 Task: Add a signature Jennifer Adams containing Best wishes for a happy National Nurses Day, Jennifer Adams to email address softage.2@softage.net and add a folder Financial aid
Action: Mouse moved to (1031, 145)
Screenshot: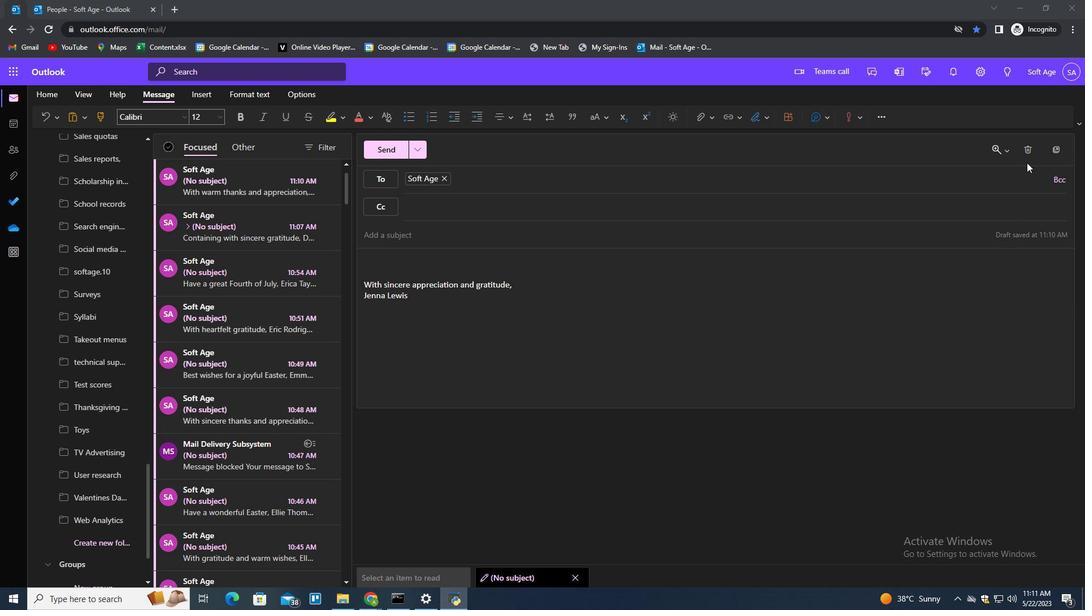 
Action: Mouse pressed left at (1031, 145)
Screenshot: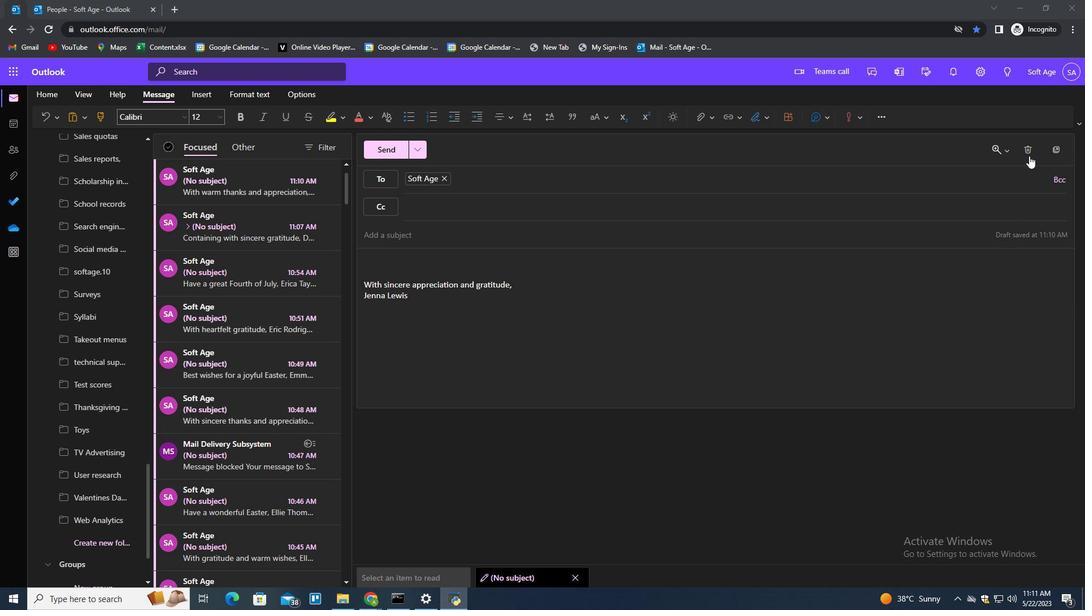 
Action: Mouse moved to (547, 339)
Screenshot: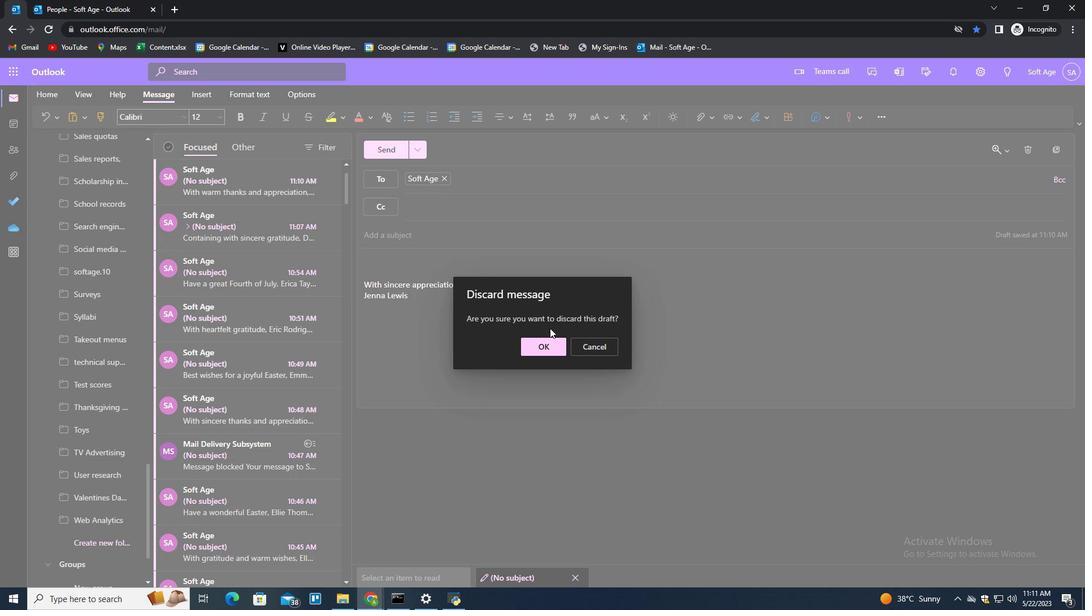 
Action: Mouse pressed left at (547, 339)
Screenshot: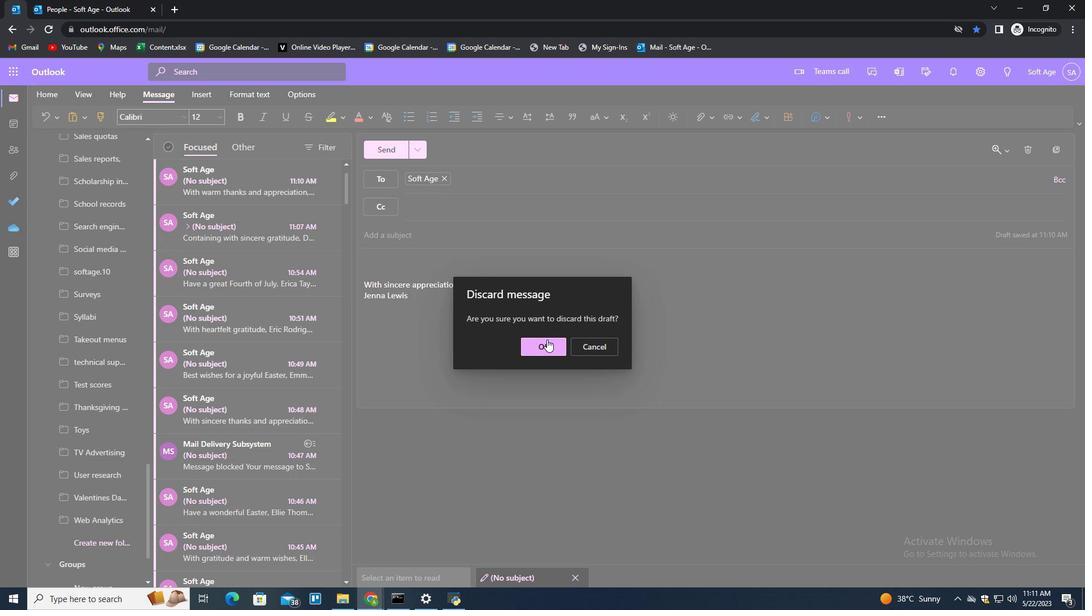 
Action: Mouse moved to (490, 257)
Screenshot: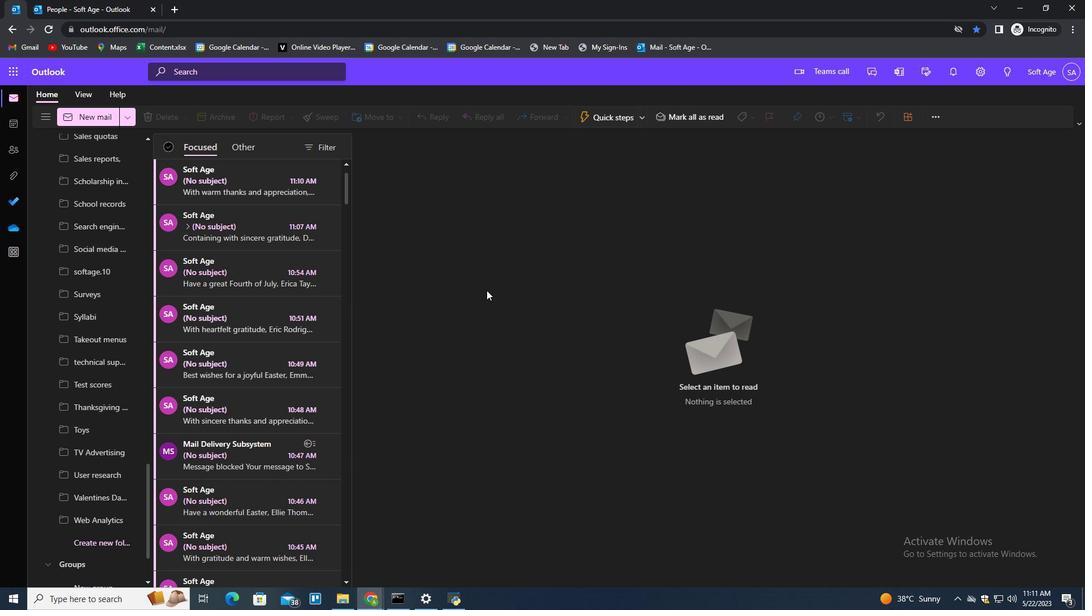 
Action: Mouse pressed left at (490, 257)
Screenshot: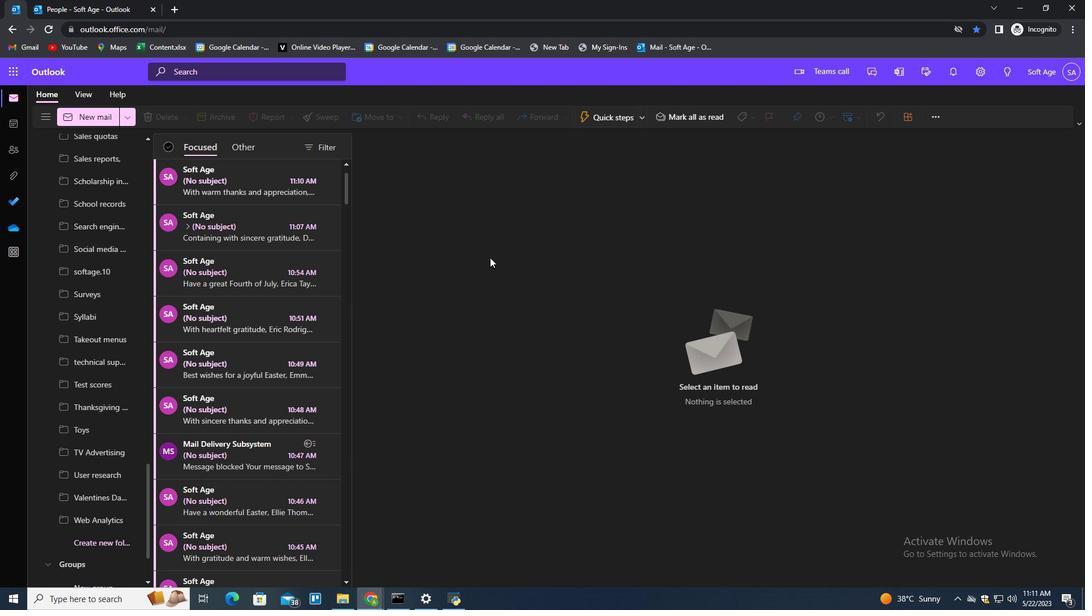 
Action: Key pressed n
Screenshot: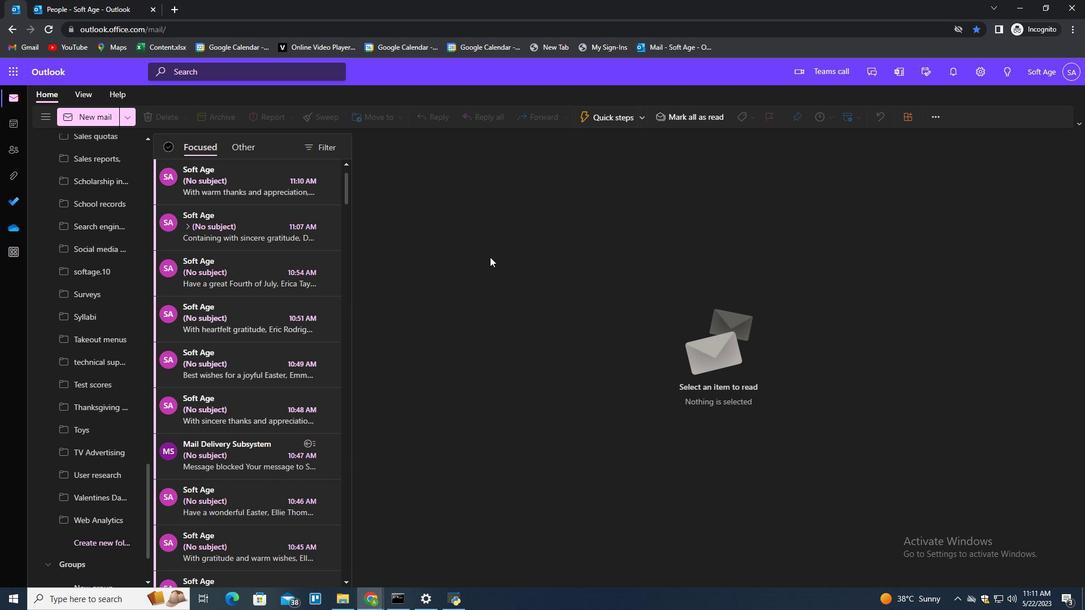 
Action: Mouse moved to (750, 119)
Screenshot: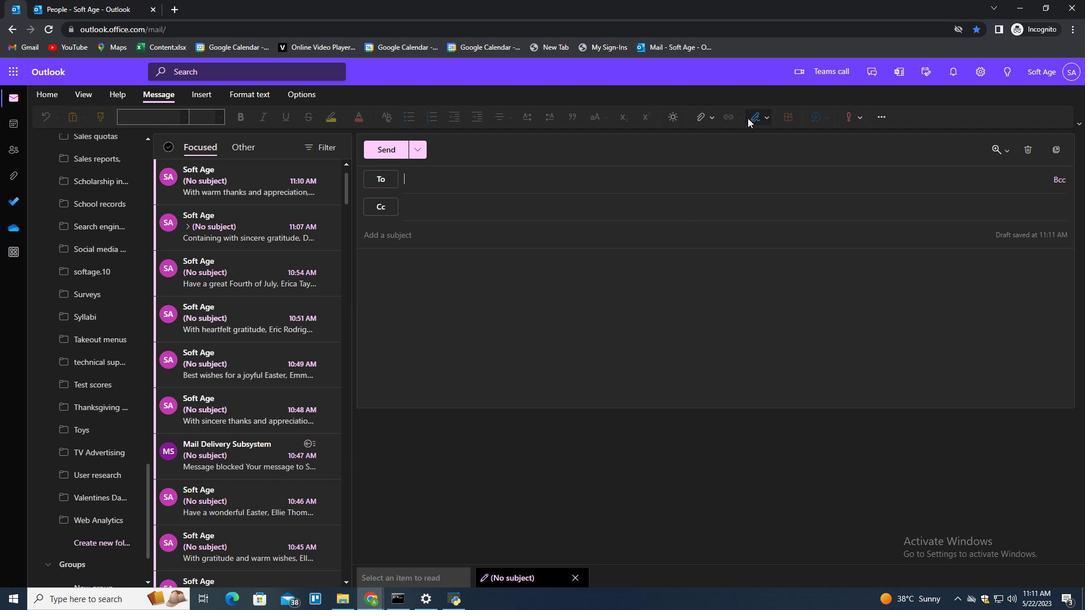 
Action: Mouse pressed left at (750, 119)
Screenshot: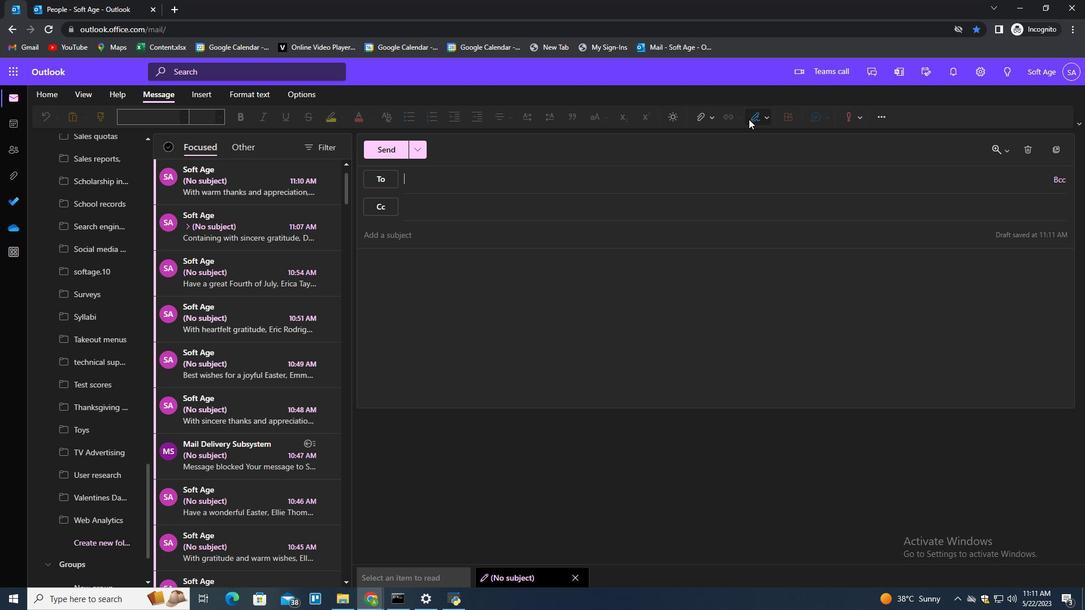 
Action: Mouse moved to (737, 157)
Screenshot: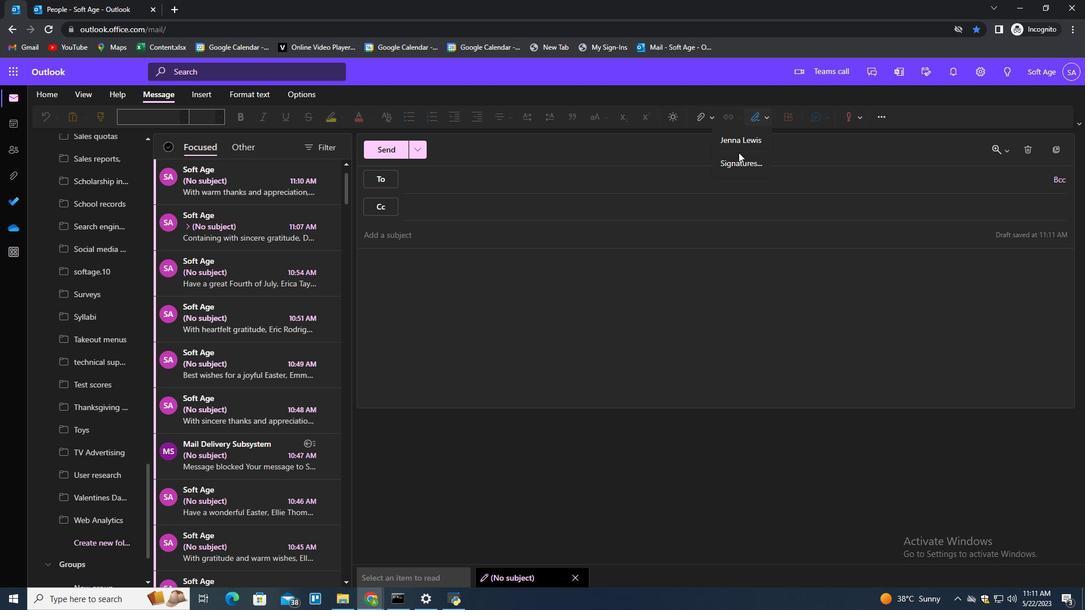 
Action: Mouse pressed left at (737, 157)
Screenshot: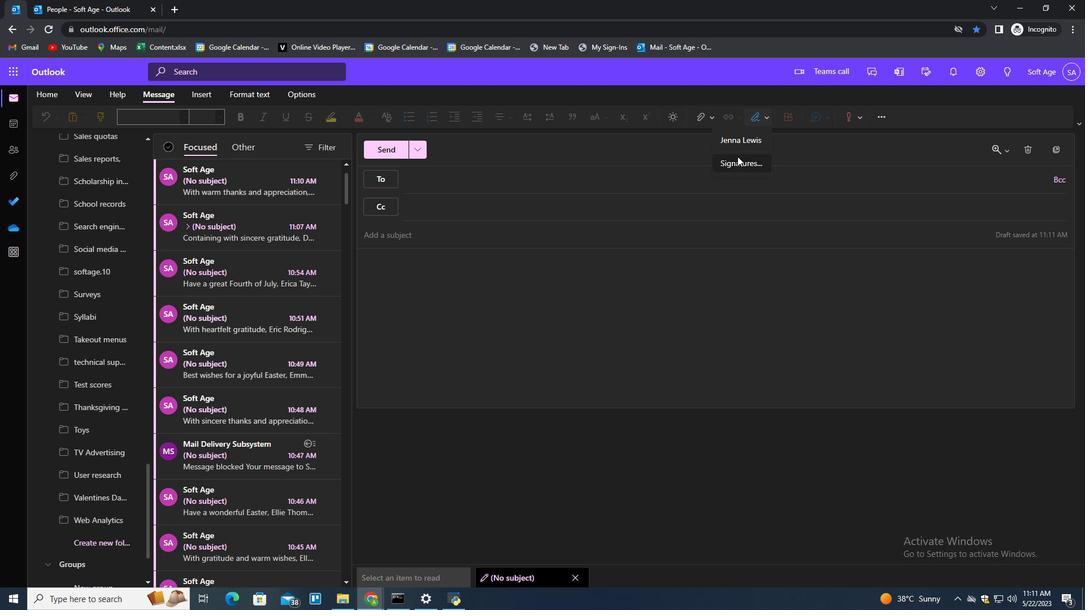 
Action: Mouse moved to (737, 158)
Screenshot: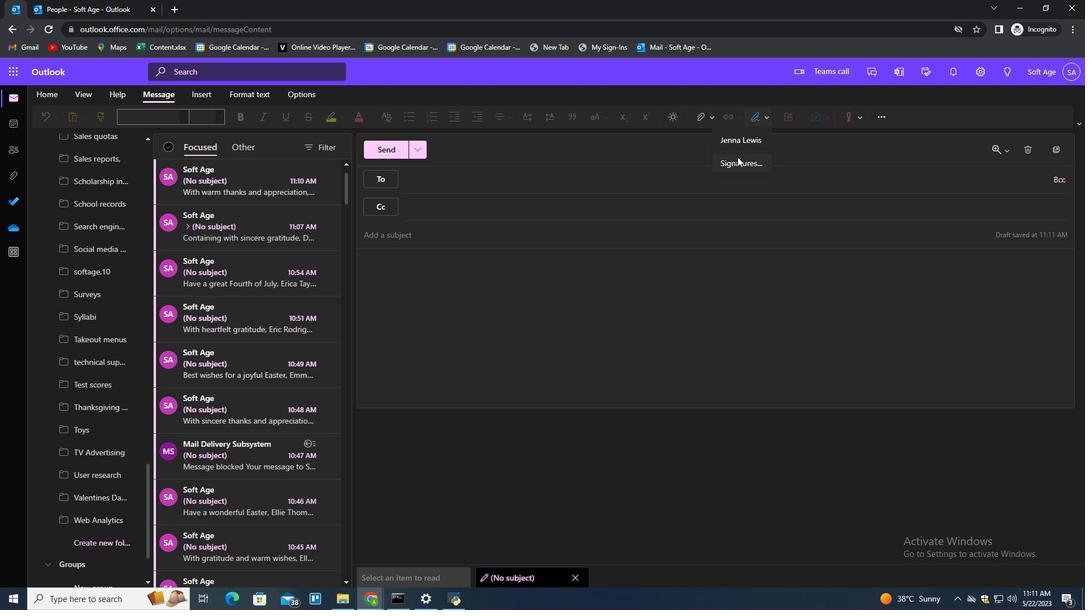 
Action: Mouse pressed left at (737, 158)
Screenshot: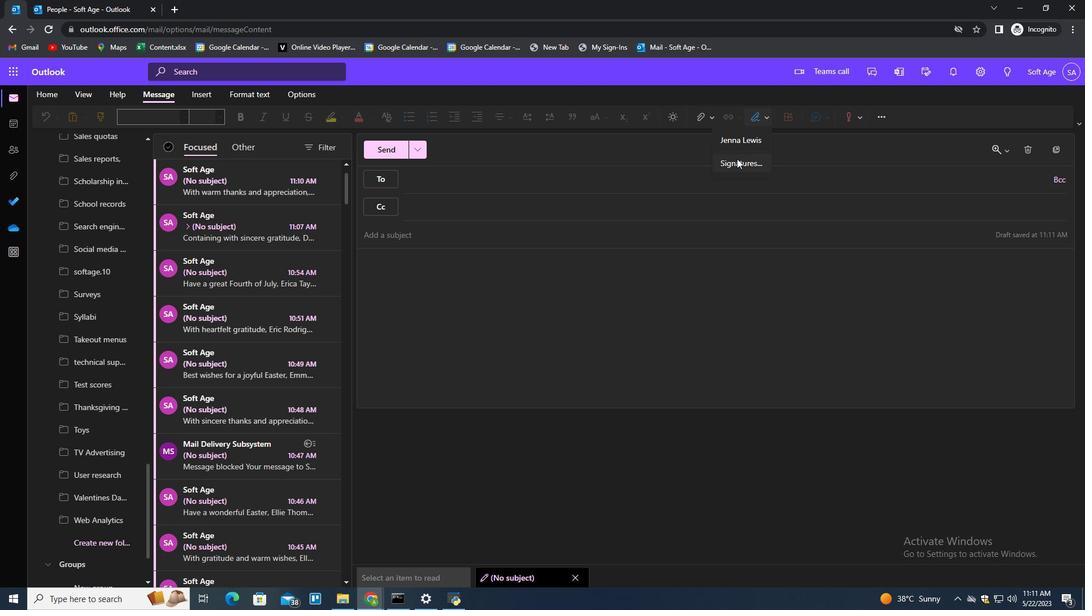 
Action: Mouse moved to (764, 201)
Screenshot: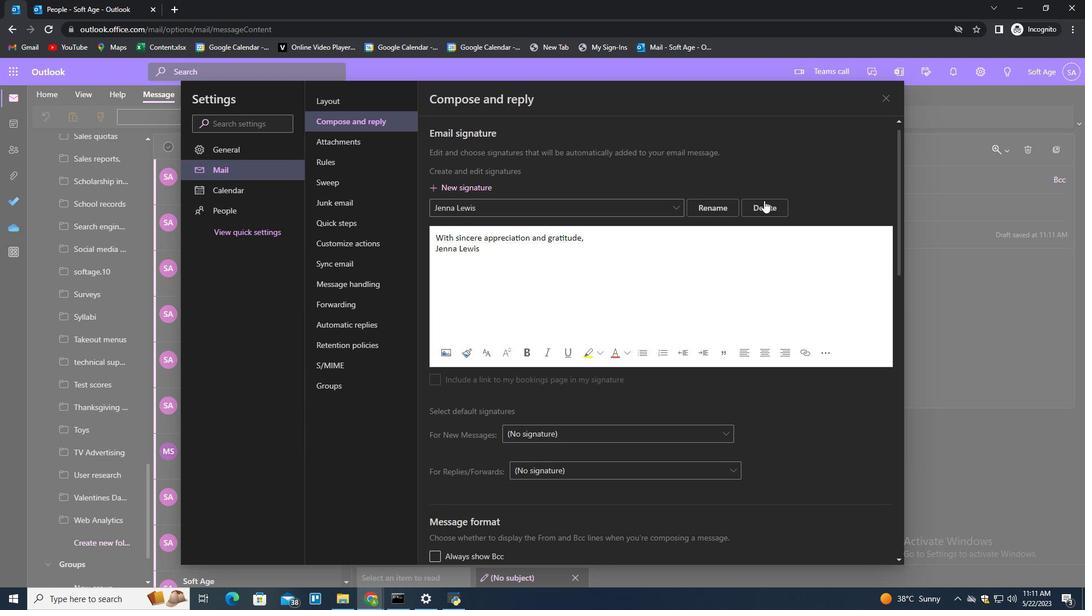 
Action: Mouse pressed left at (764, 201)
Screenshot: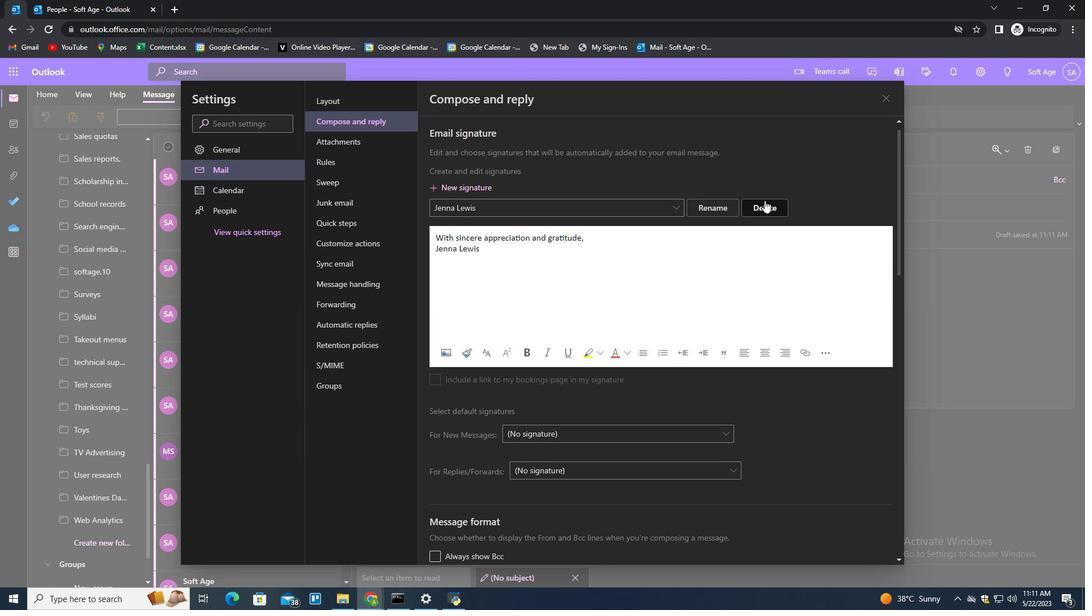 
Action: Mouse moved to (765, 207)
Screenshot: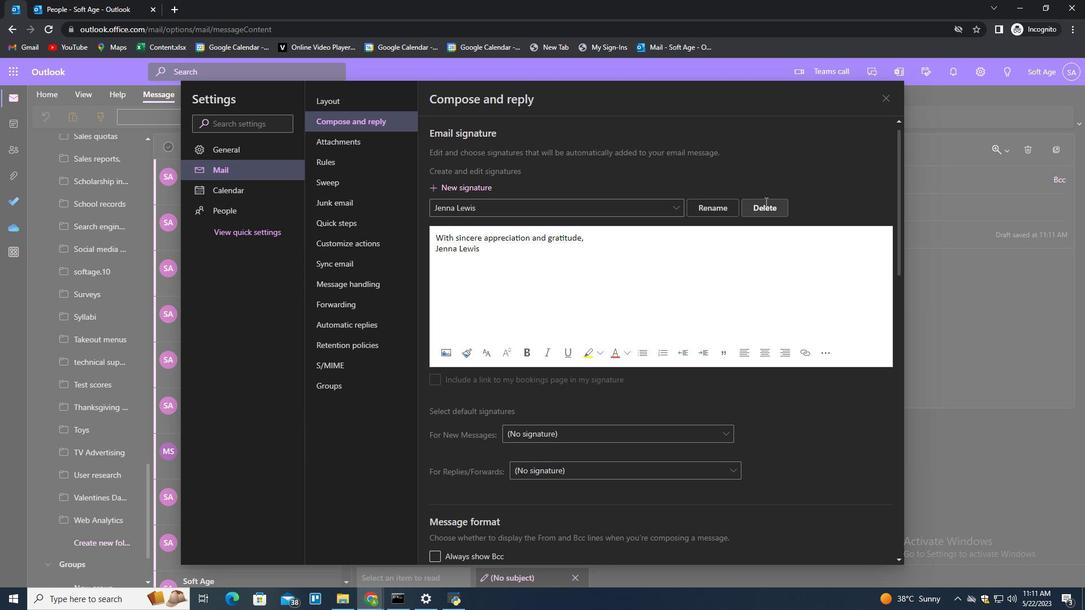 
Action: Mouse pressed left at (765, 207)
Screenshot: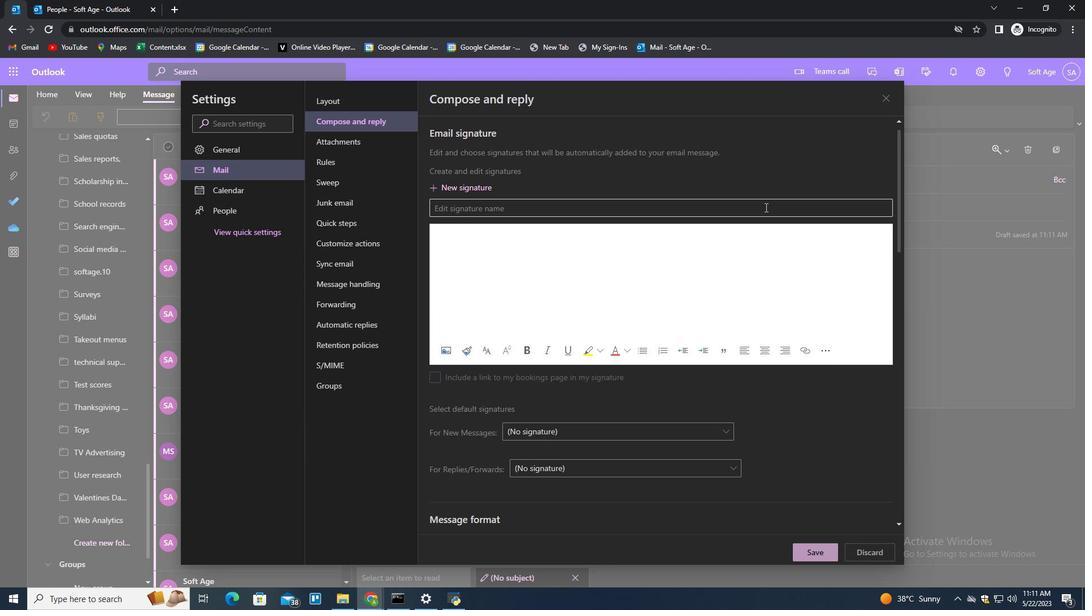 
Action: Mouse moved to (763, 205)
Screenshot: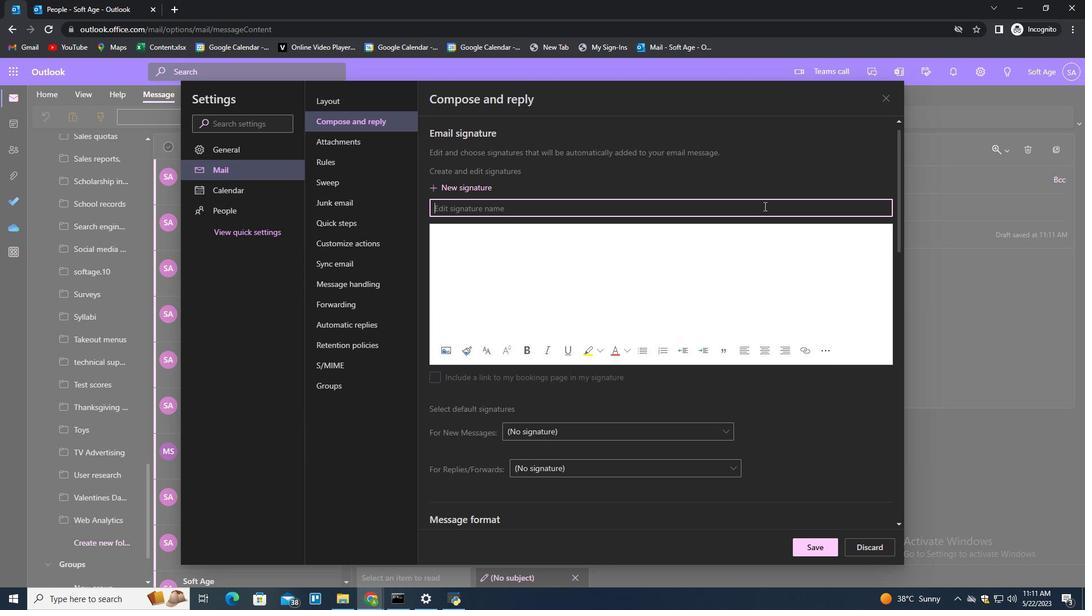 
Action: Key pressed <Key.shift>Jennifer<Key.space><Key.shift><Key.shift><Key.shift><Key.shift>Adams<Key.tab><Key.shift><Key.shift><Key.shift><Key.shift><Key.shift><Key.shift><Key.shift><Key.shift><Key.shift><Key.shift><Key.shift><Key.shift>Bs<Key.backspace>est<Key.space>wishes<Key.space>for<Key.space>a<Key.space>happy<Key.space><Key.shift>Natin<Key.backspace>onal<Key.space><Key.shift>Day,<Key.shift_r><Key.enter><Key.shift>Jennifer<Key.space><Key.shift><Key.shift><Key.shift><Key.shift><Key.shift>Adams
Screenshot: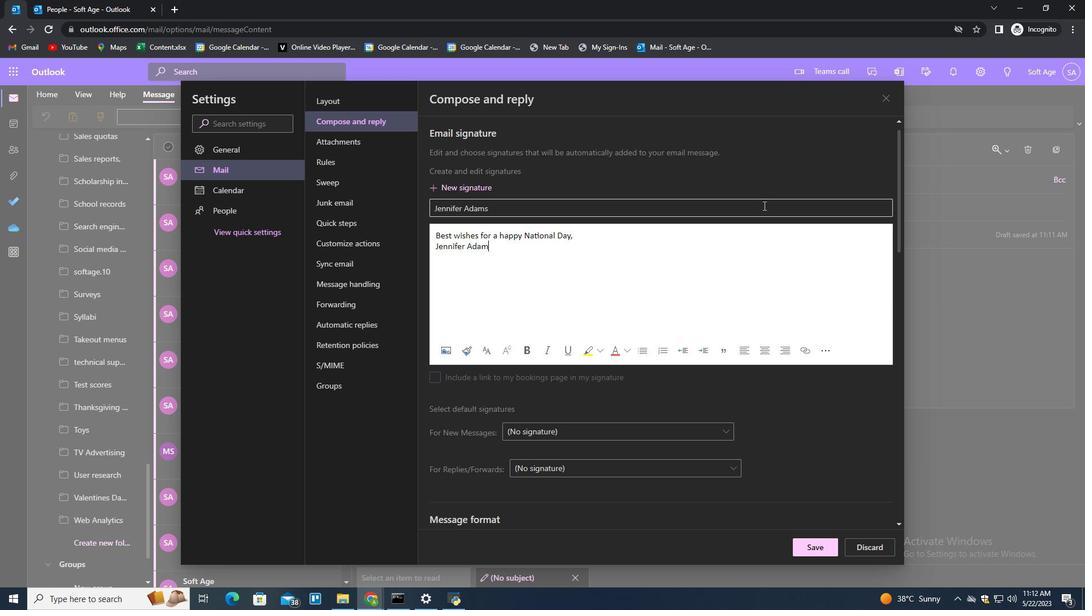
Action: Mouse moved to (805, 545)
Screenshot: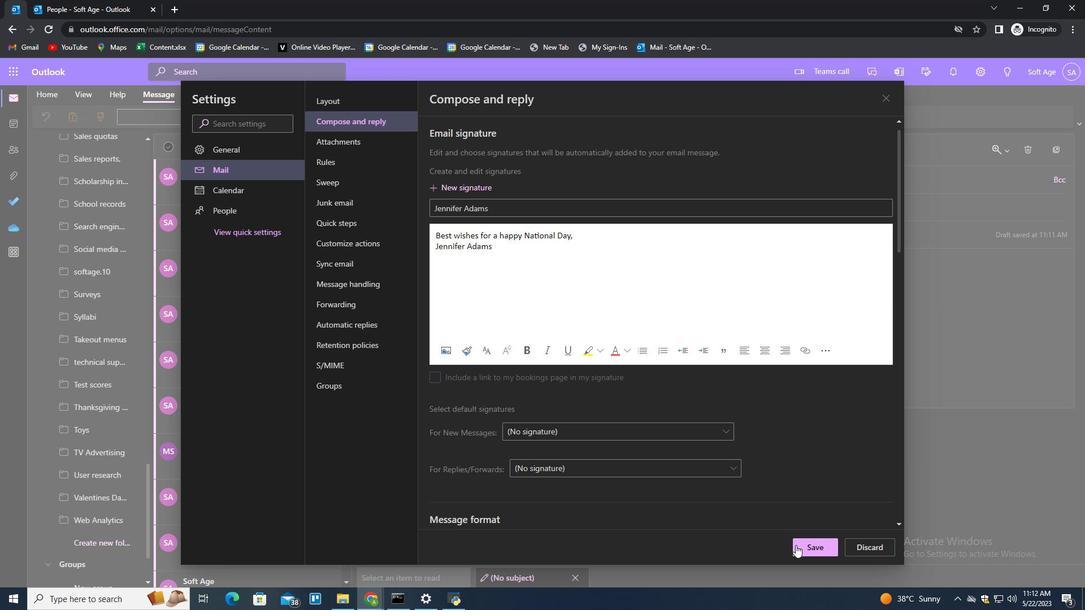 
Action: Mouse pressed left at (805, 545)
Screenshot: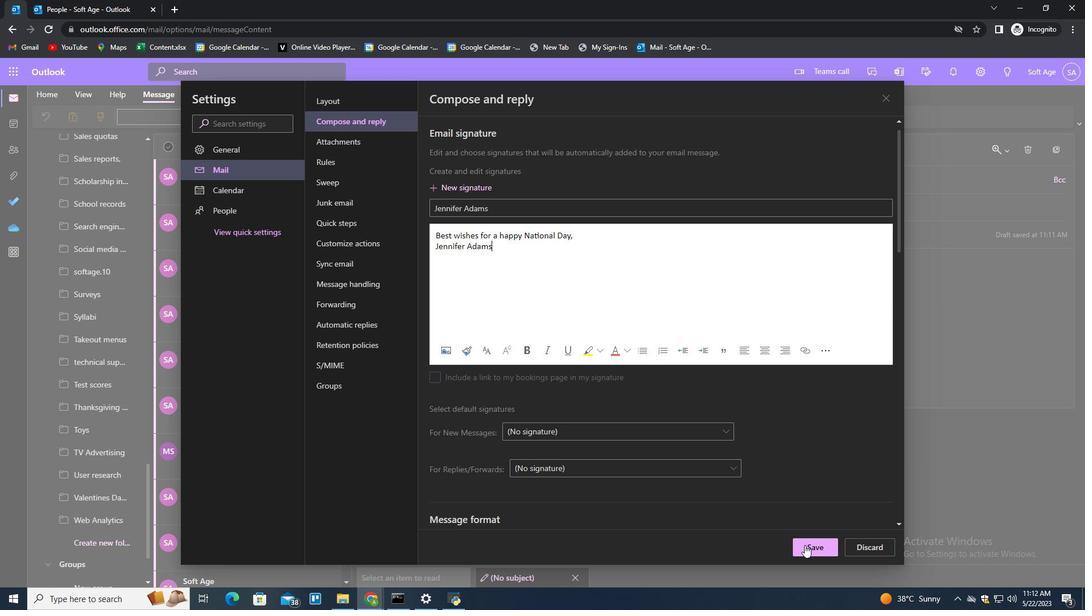 
Action: Mouse moved to (970, 323)
Screenshot: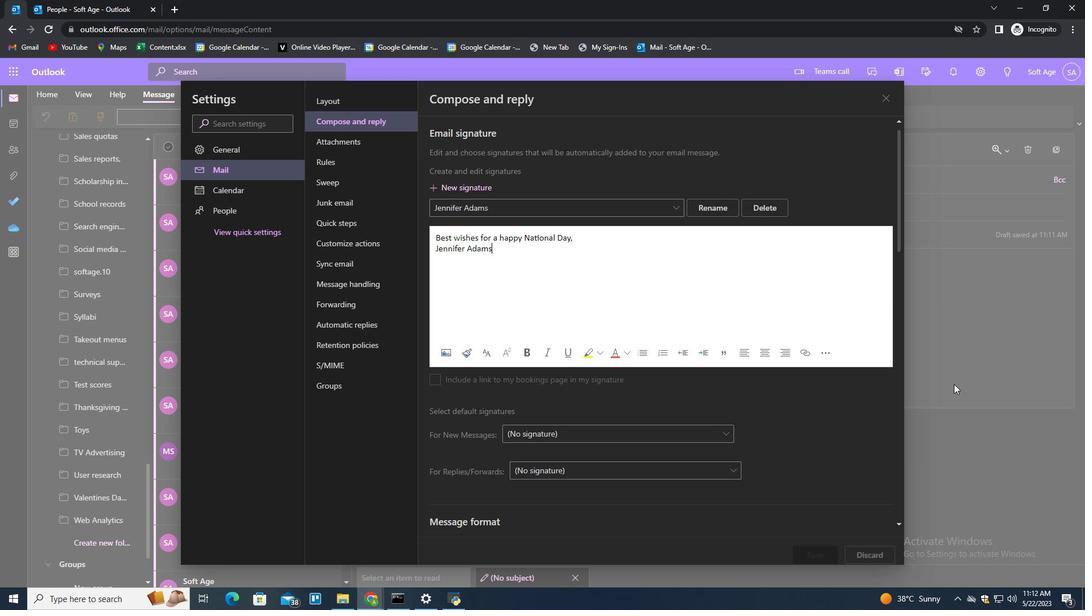 
Action: Mouse pressed left at (970, 323)
Screenshot: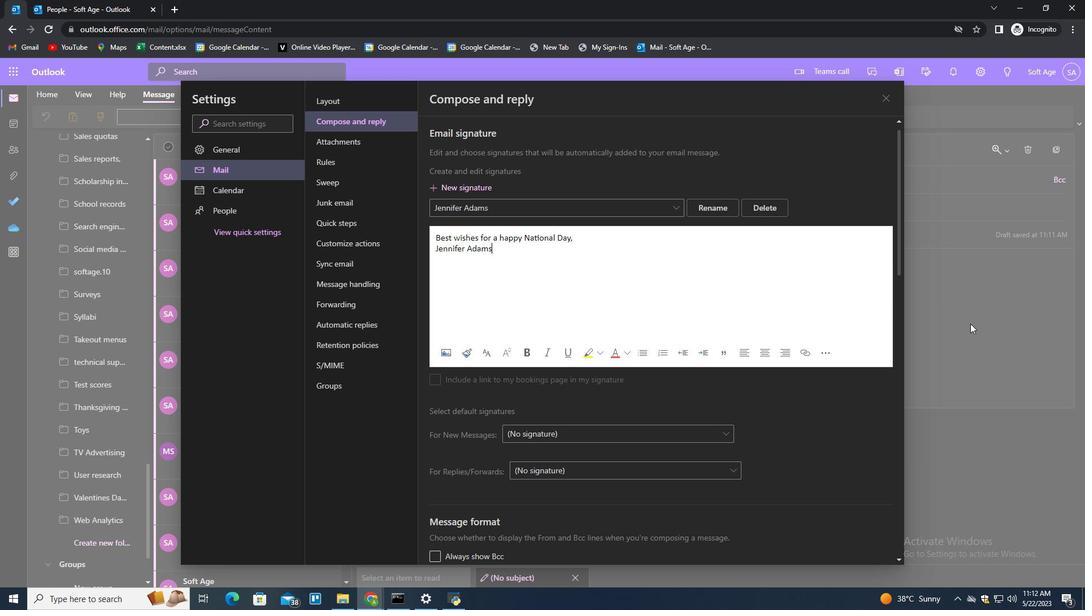 
Action: Mouse moved to (766, 118)
Screenshot: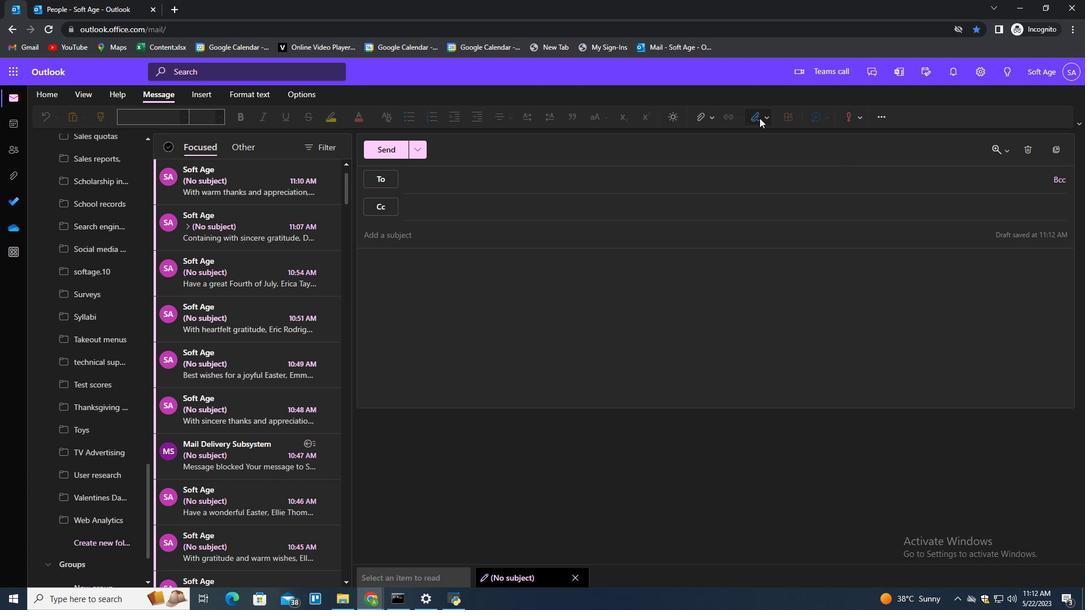 
Action: Mouse pressed left at (766, 118)
Screenshot: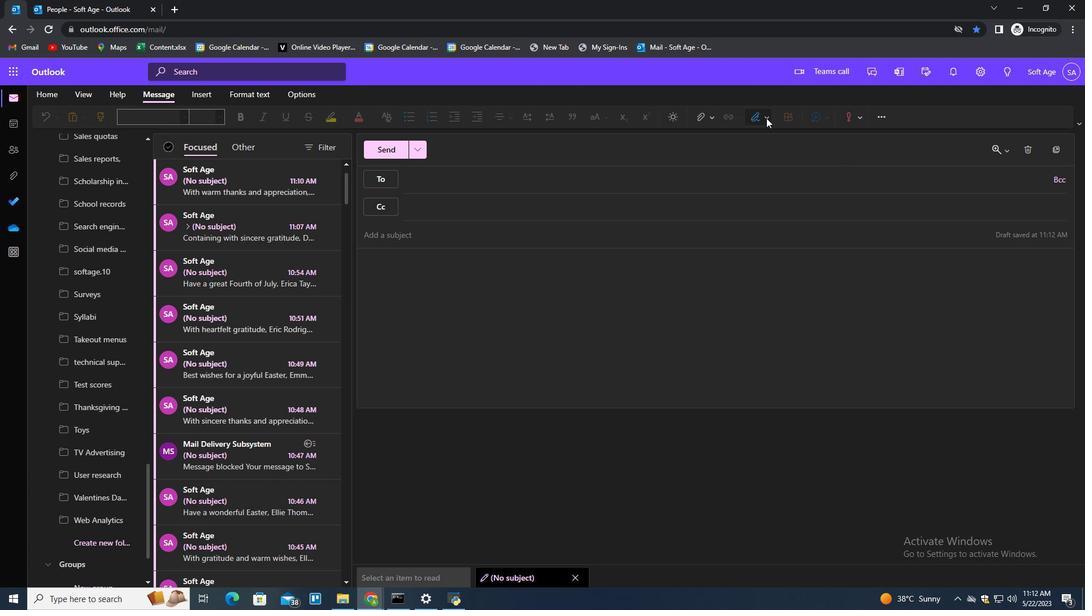 
Action: Mouse moved to (746, 137)
Screenshot: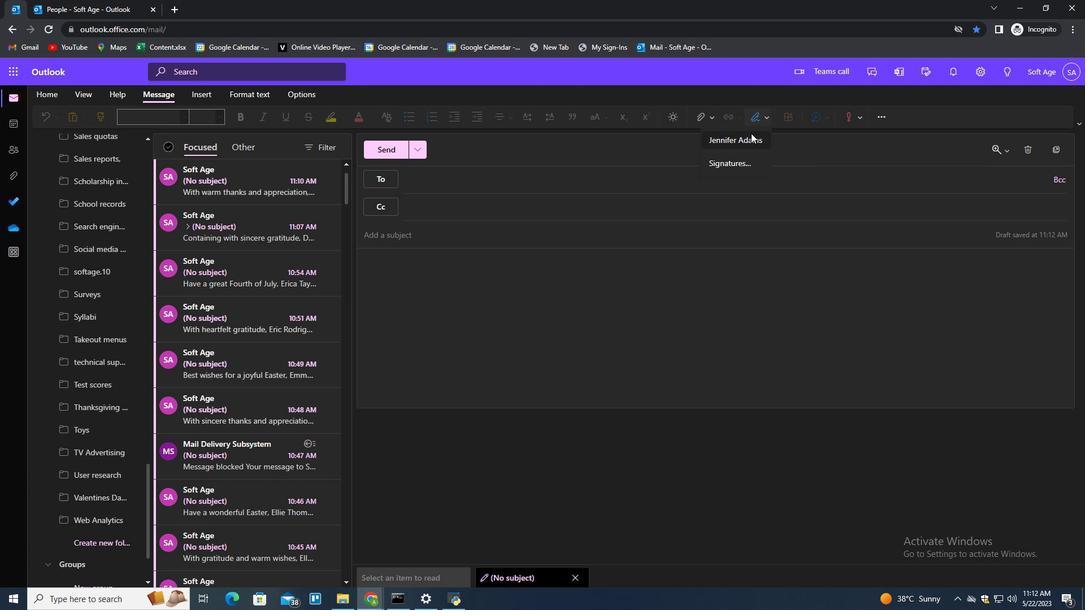 
Action: Mouse pressed left at (746, 137)
Screenshot: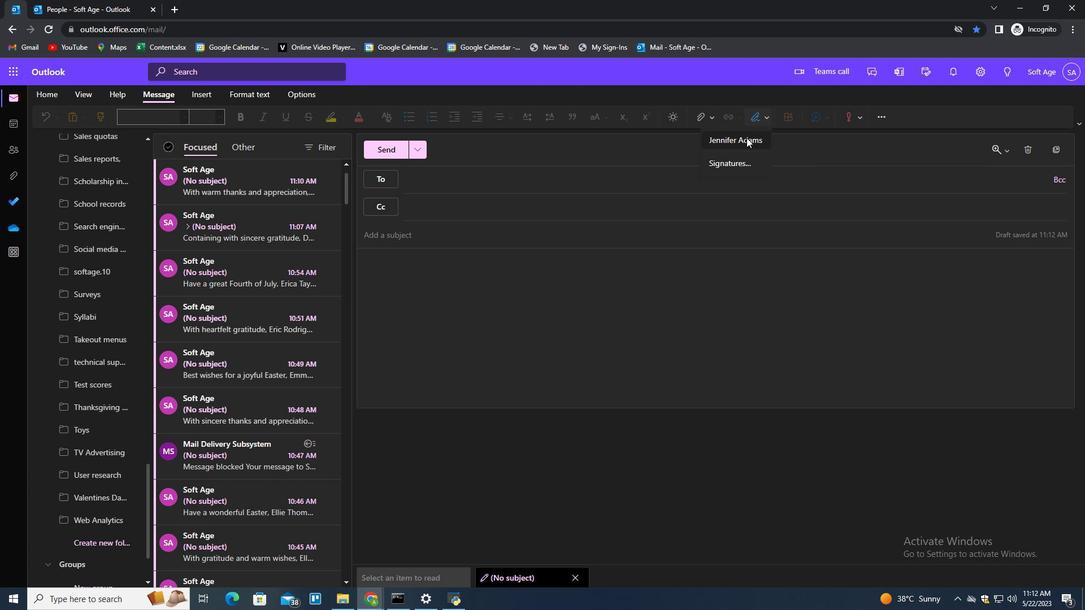 
Action: Mouse moved to (433, 182)
Screenshot: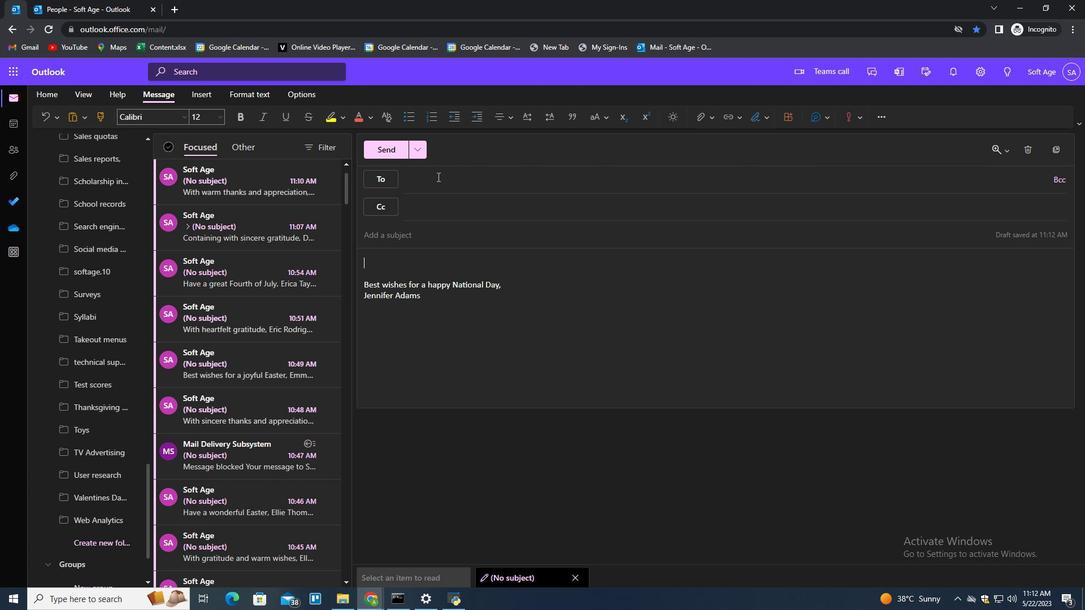 
Action: Mouse pressed left at (433, 182)
Screenshot: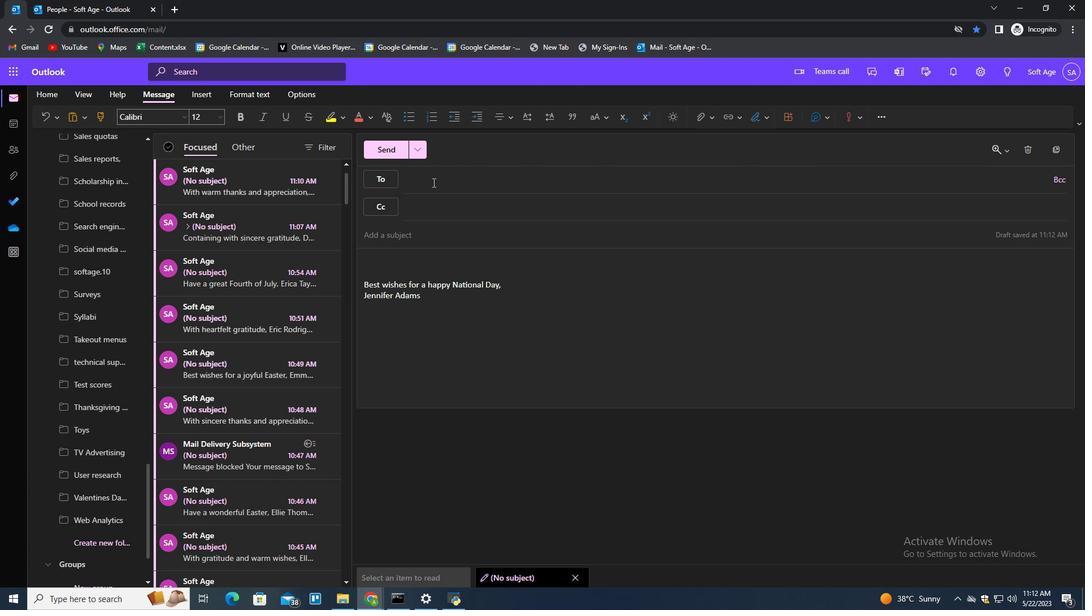 
Action: Mouse moved to (441, 182)
Screenshot: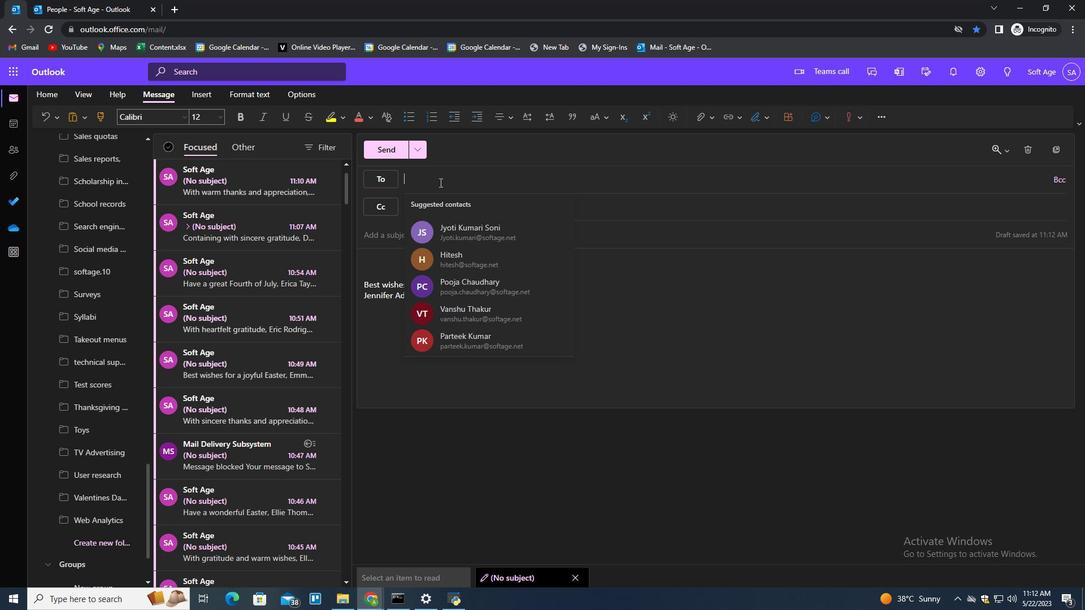
Action: Key pressed softage.netio<Key.backspace><Key.backspace><Key.backspace><Key.backspace><Key.backspace>2<Key.shift>@softage.net<Key.enter>
Screenshot: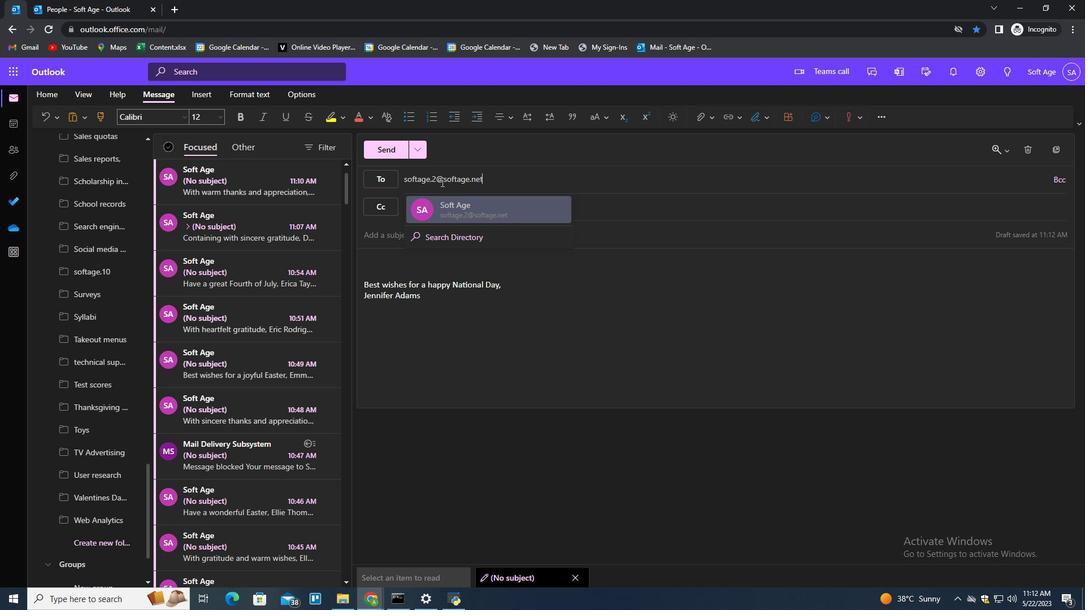 
Action: Mouse scrolled (441, 181) with delta (0, 0)
Screenshot: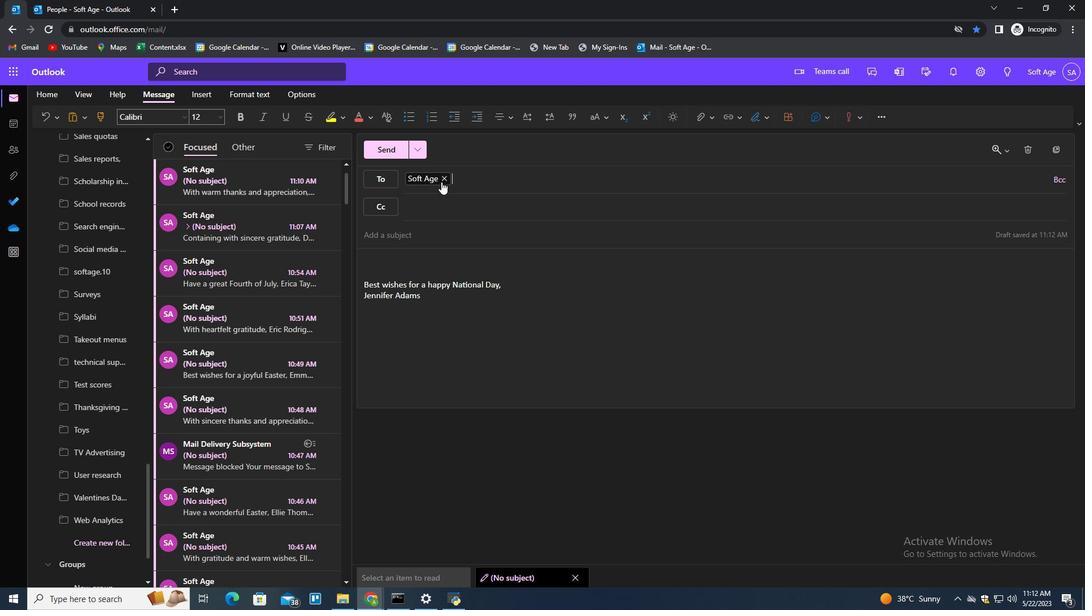 
Action: Mouse scrolled (441, 181) with delta (0, 0)
Screenshot: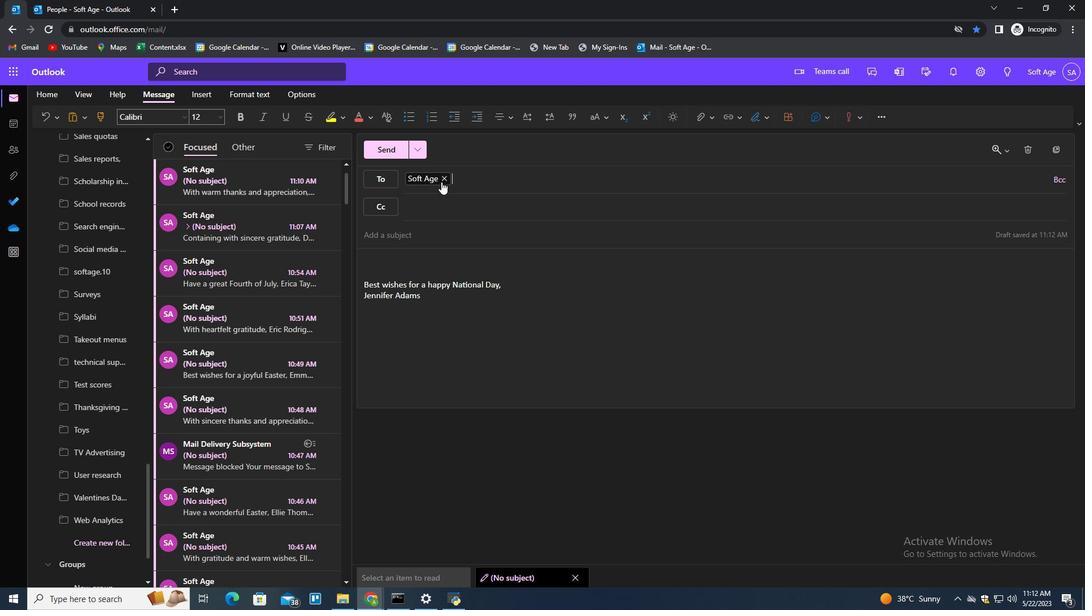 
Action: Mouse moved to (102, 556)
Screenshot: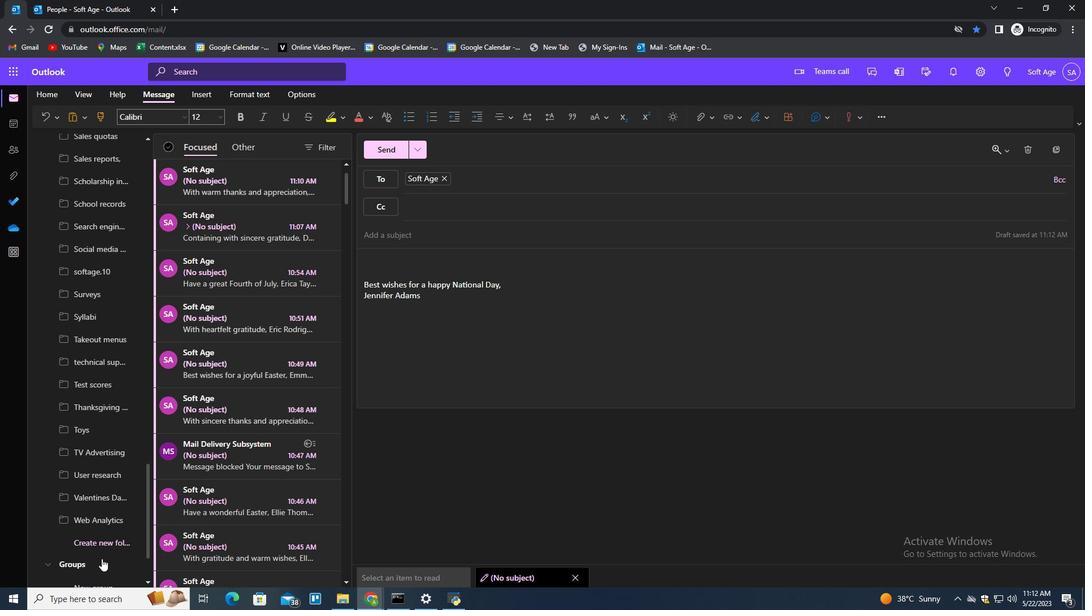 
Action: Mouse pressed left at (102, 556)
Screenshot: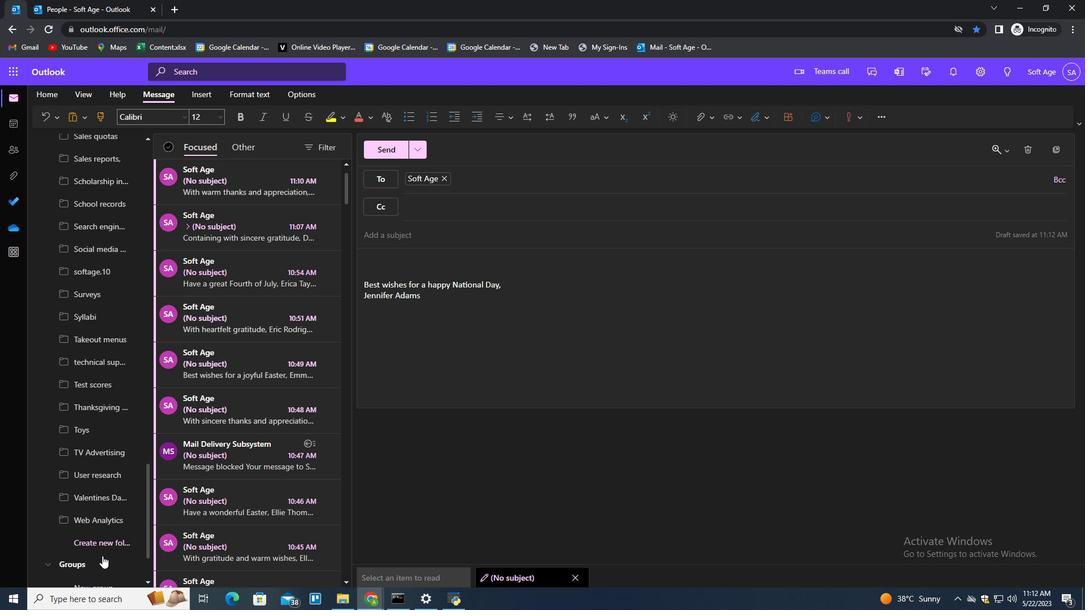
Action: Mouse moved to (104, 544)
Screenshot: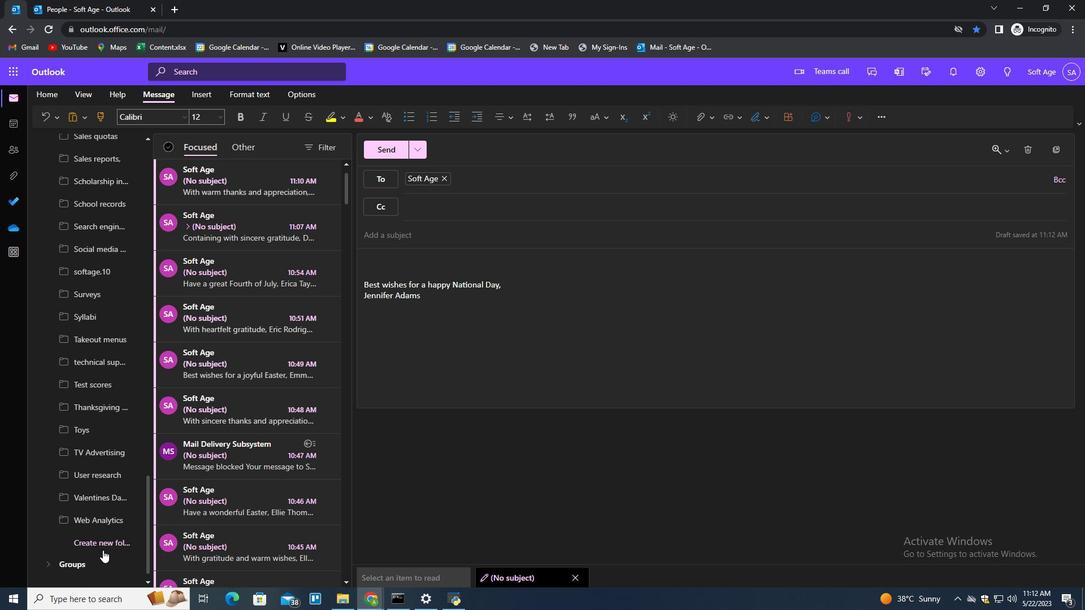 
Action: Mouse pressed left at (104, 544)
Screenshot: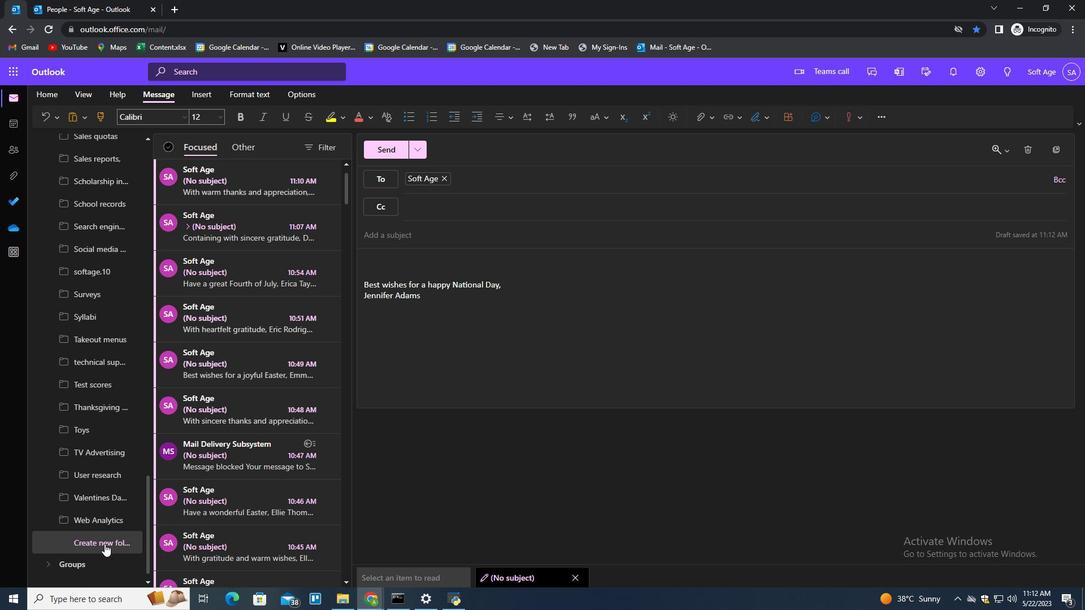 
Action: Mouse moved to (105, 543)
Screenshot: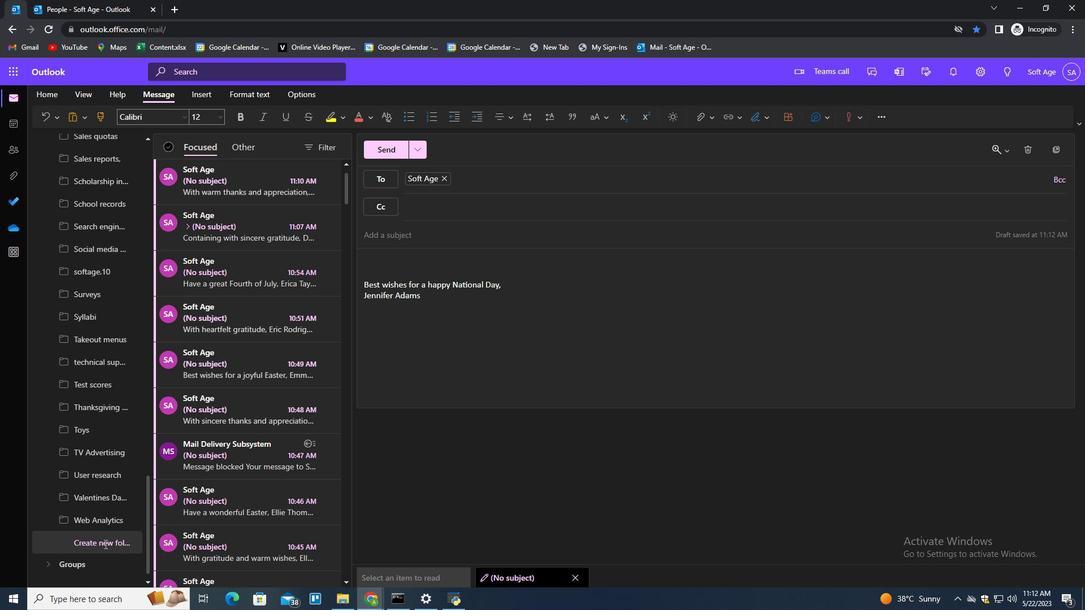 
Action: Key pressed <Key.shift>Financial<Key.space><Key.shift>A<Key.backspace>aid<Key.enter>
Screenshot: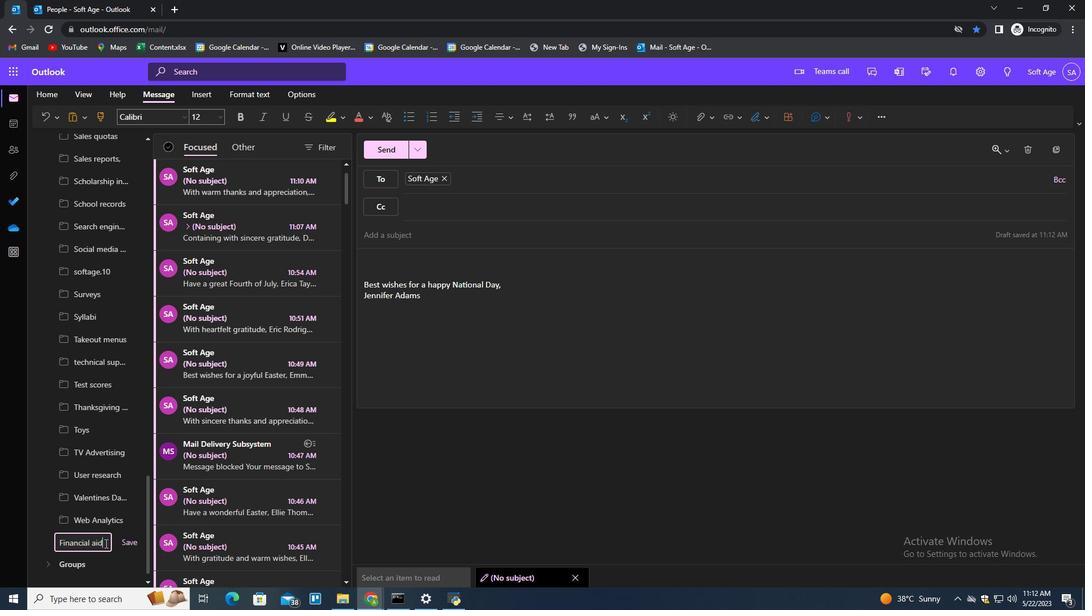 
